 Task: Find the walking routes for traveling to Empire State Building from Home and change the distance units to "km".
Action: Mouse moved to (269, 96)
Screenshot: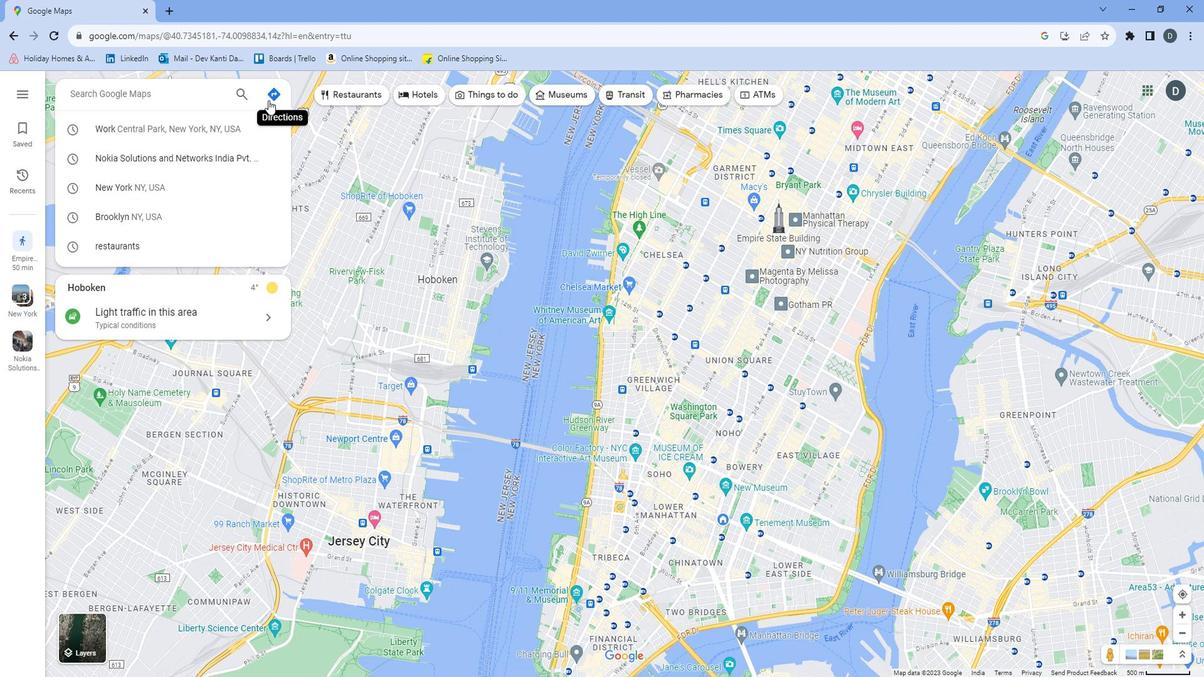 
Action: Mouse pressed left at (269, 96)
Screenshot: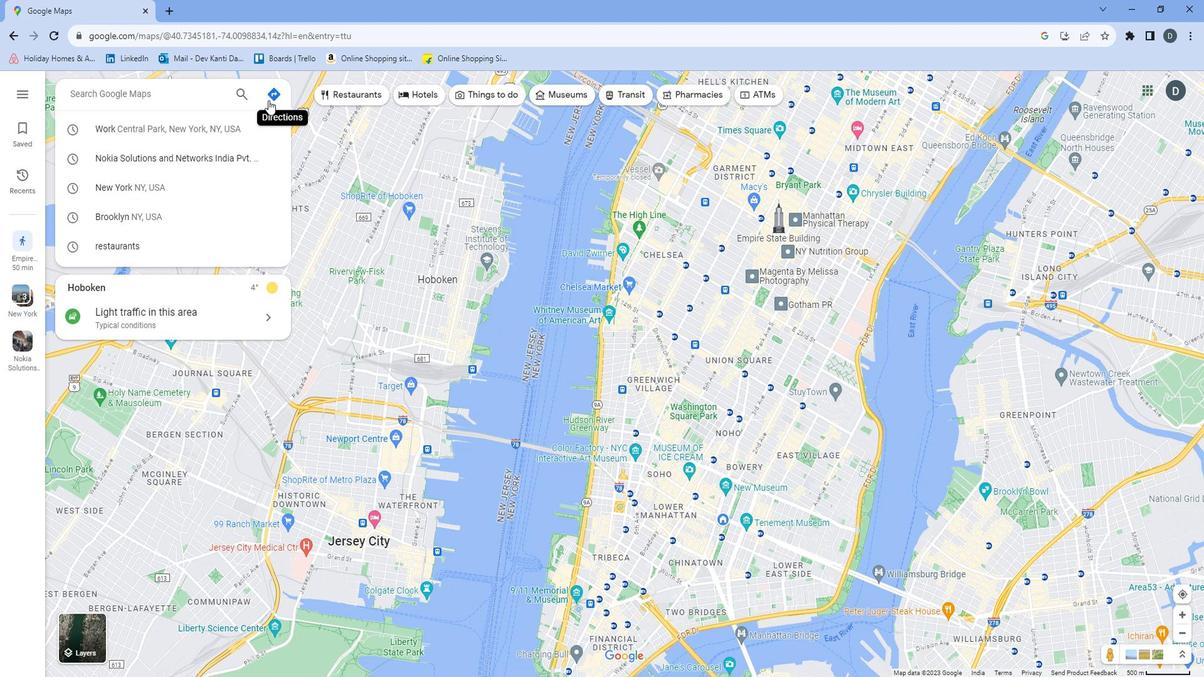 
Action: Mouse moved to (208, 124)
Screenshot: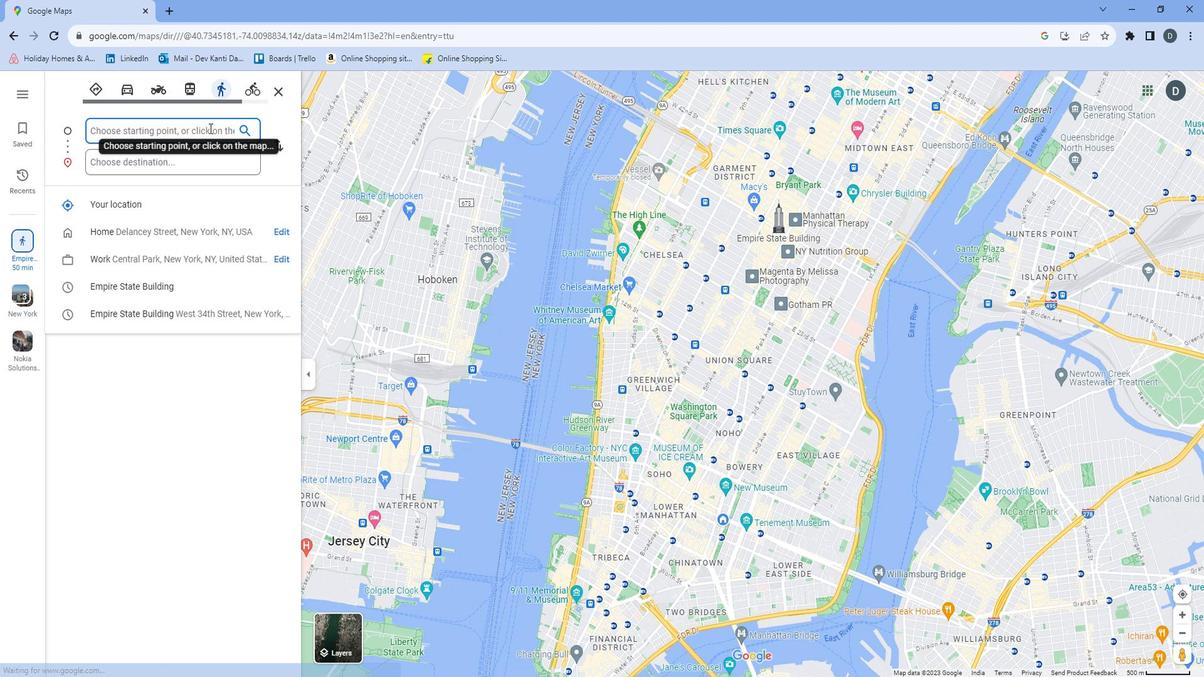 
Action: Mouse pressed left at (208, 124)
Screenshot: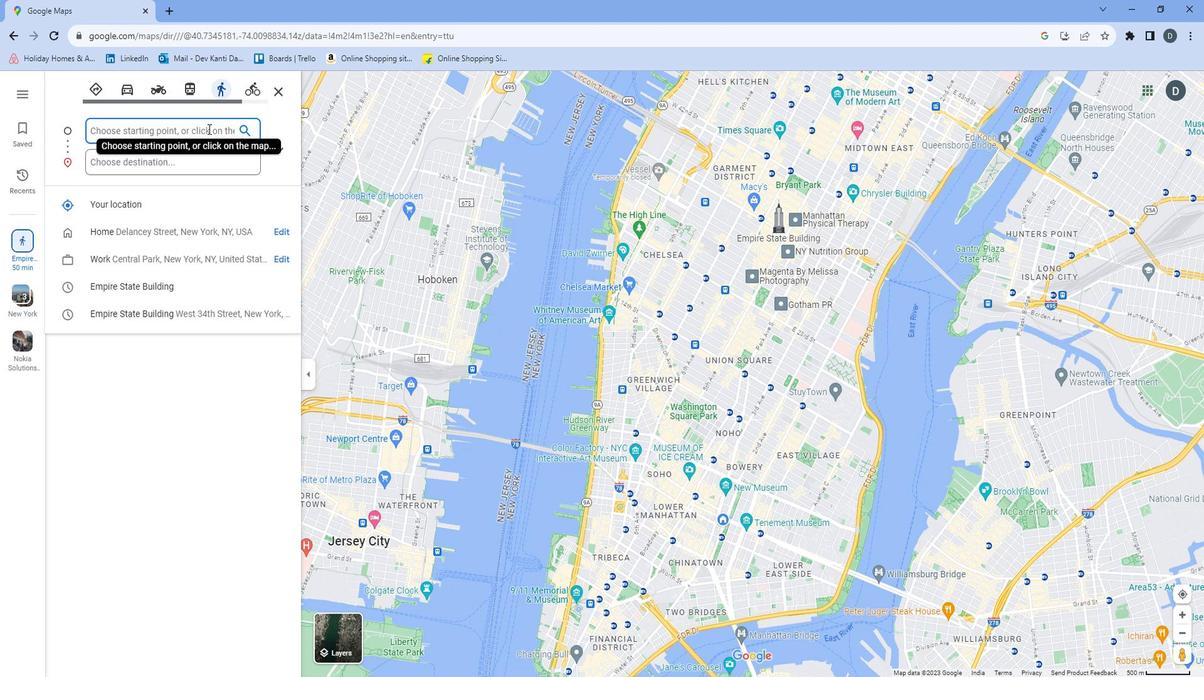 
Action: Mouse pressed left at (208, 124)
Screenshot: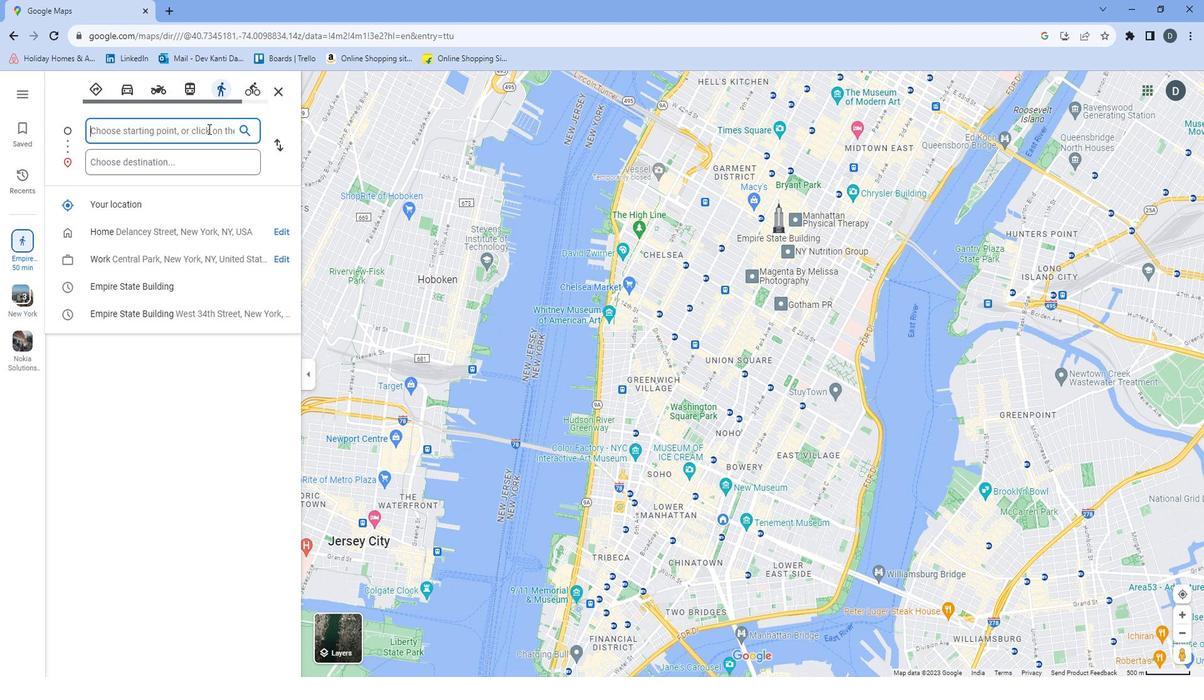 
Action: Mouse moved to (207, 230)
Screenshot: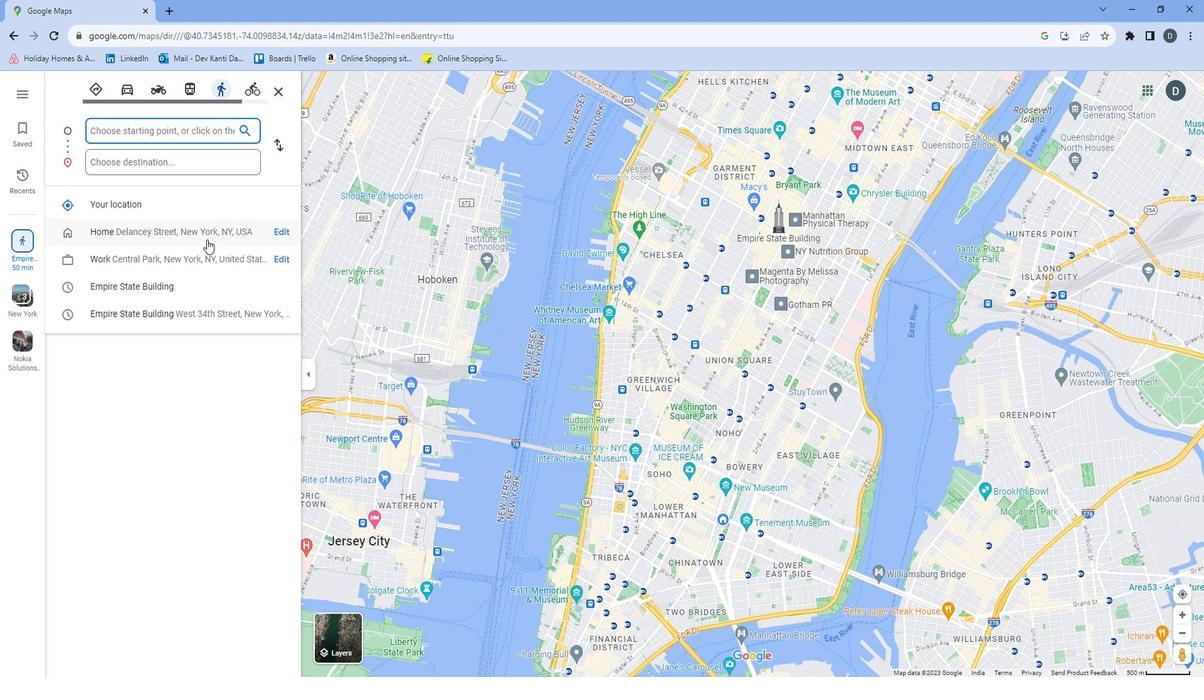 
Action: Mouse pressed left at (207, 230)
Screenshot: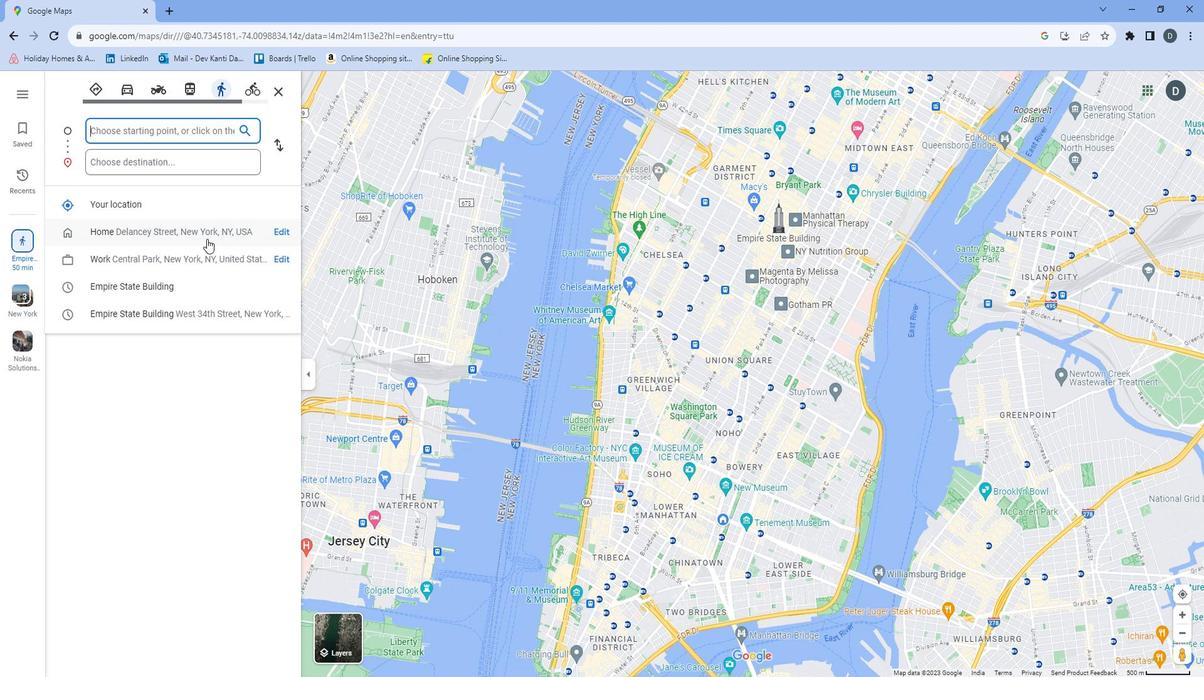 
Action: Mouse moved to (180, 155)
Screenshot: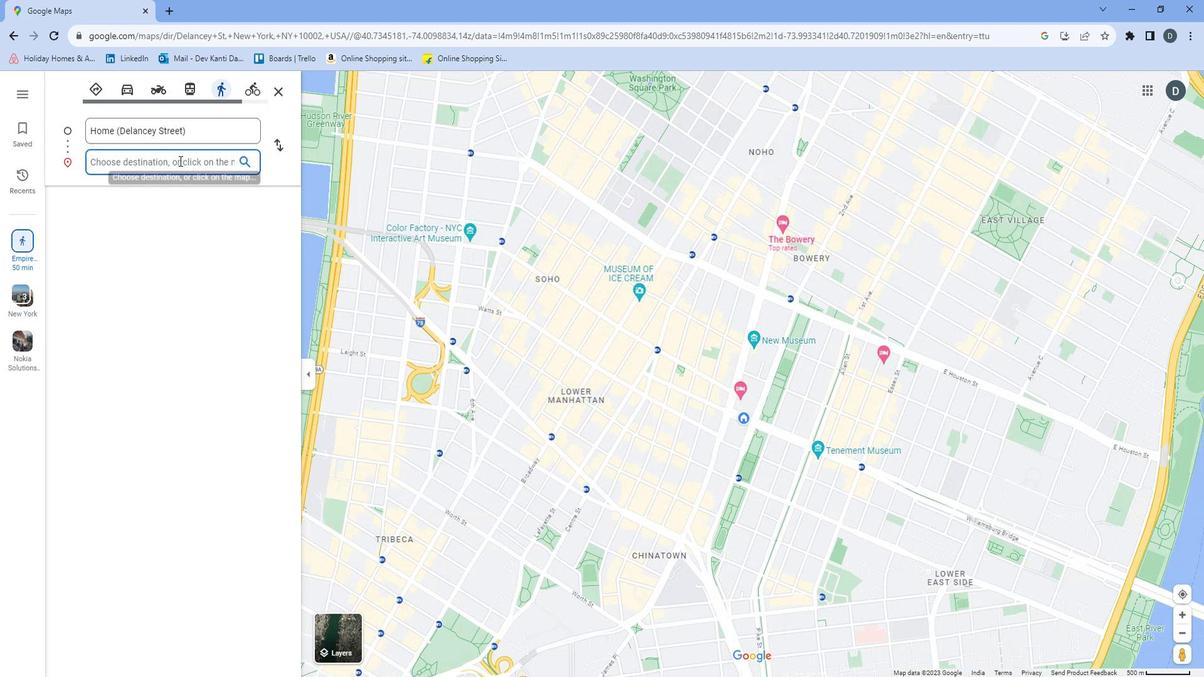 
Action: Mouse pressed left at (180, 155)
Screenshot: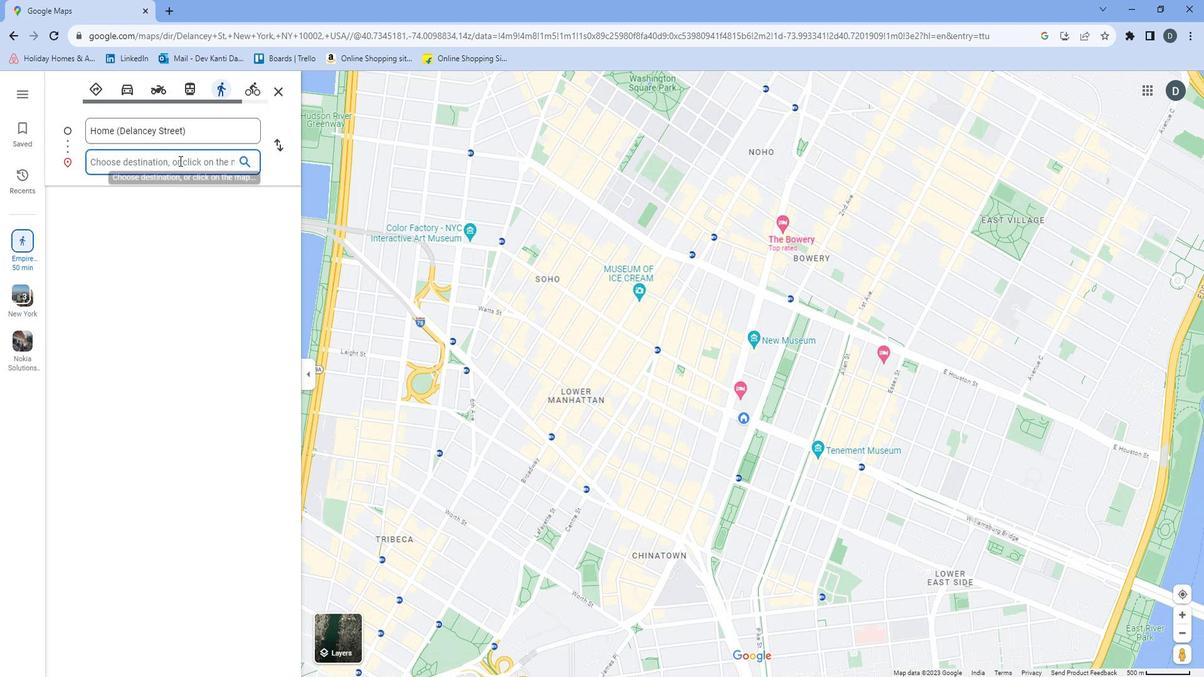 
Action: Mouse moved to (188, 154)
Screenshot: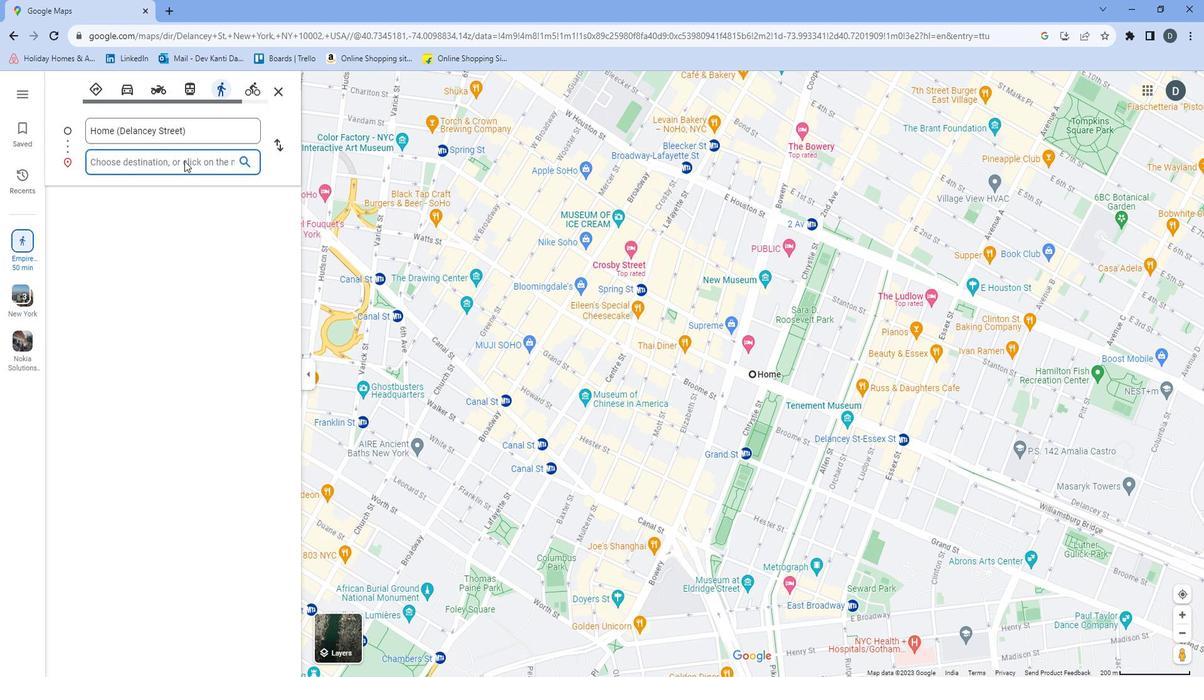 
Action: Mouse pressed left at (188, 154)
Screenshot: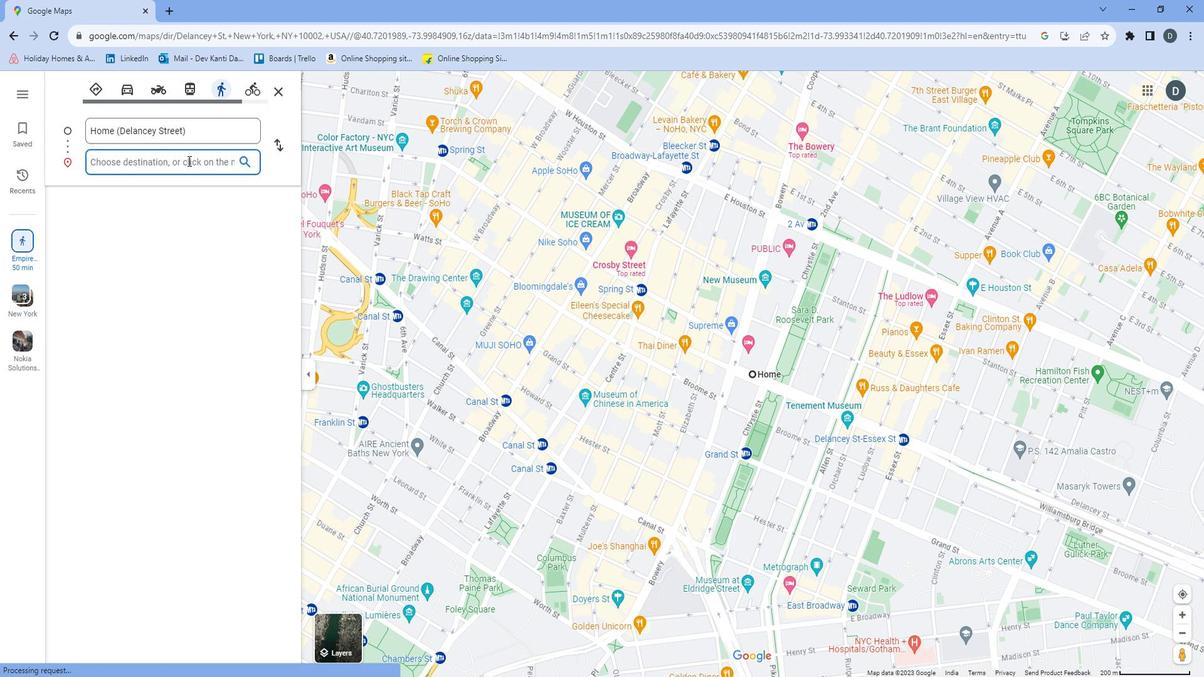 
Action: Mouse moved to (201, 151)
Screenshot: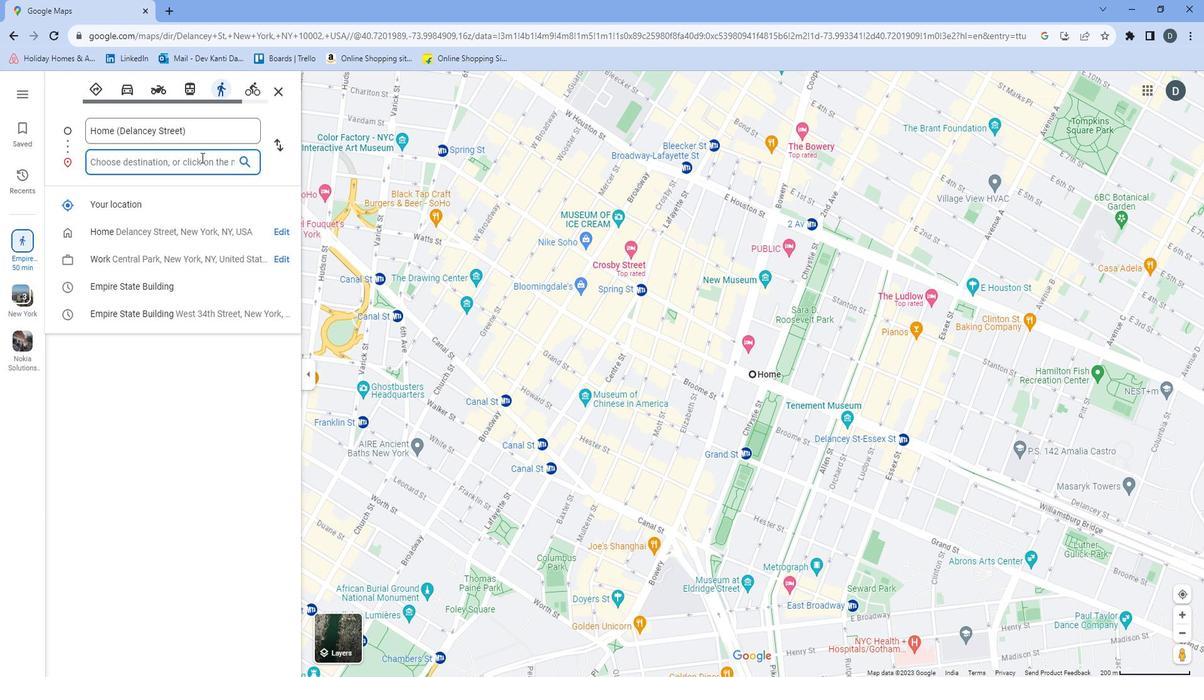 
Action: Key pressed <Key.shift>Emo<Key.backspace>pire<Key.space><Key.shift>State<Key.space><Key.shift>Building<Key.space>
Screenshot: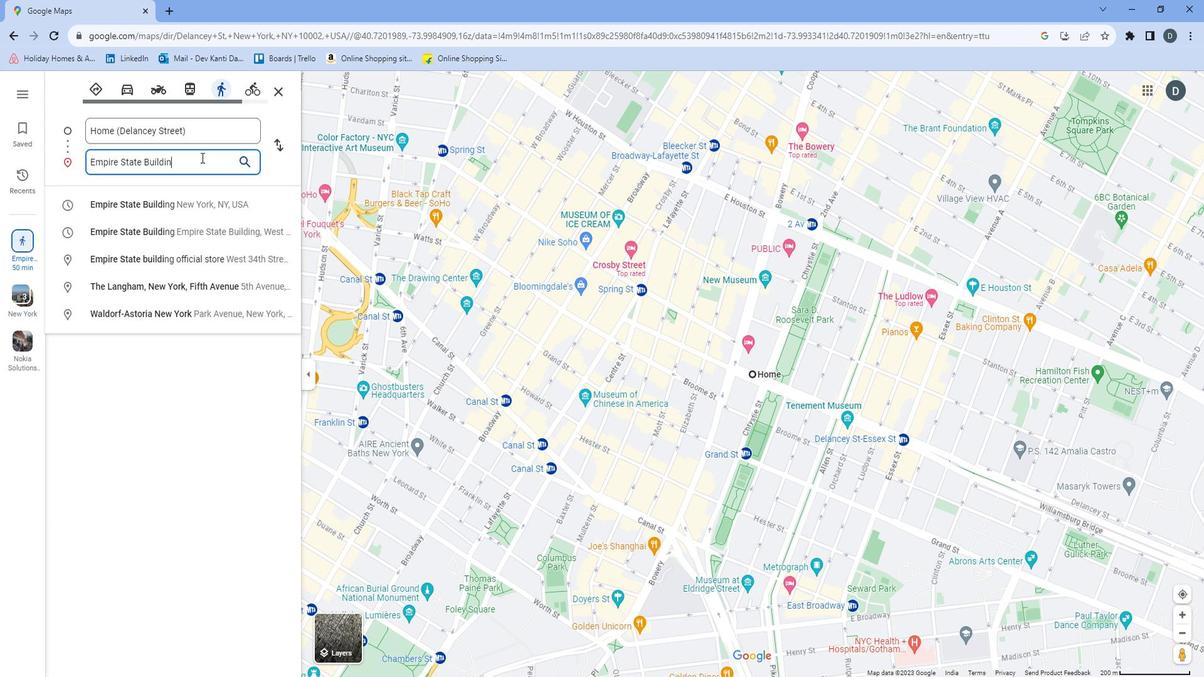 
Action: Mouse moved to (197, 192)
Screenshot: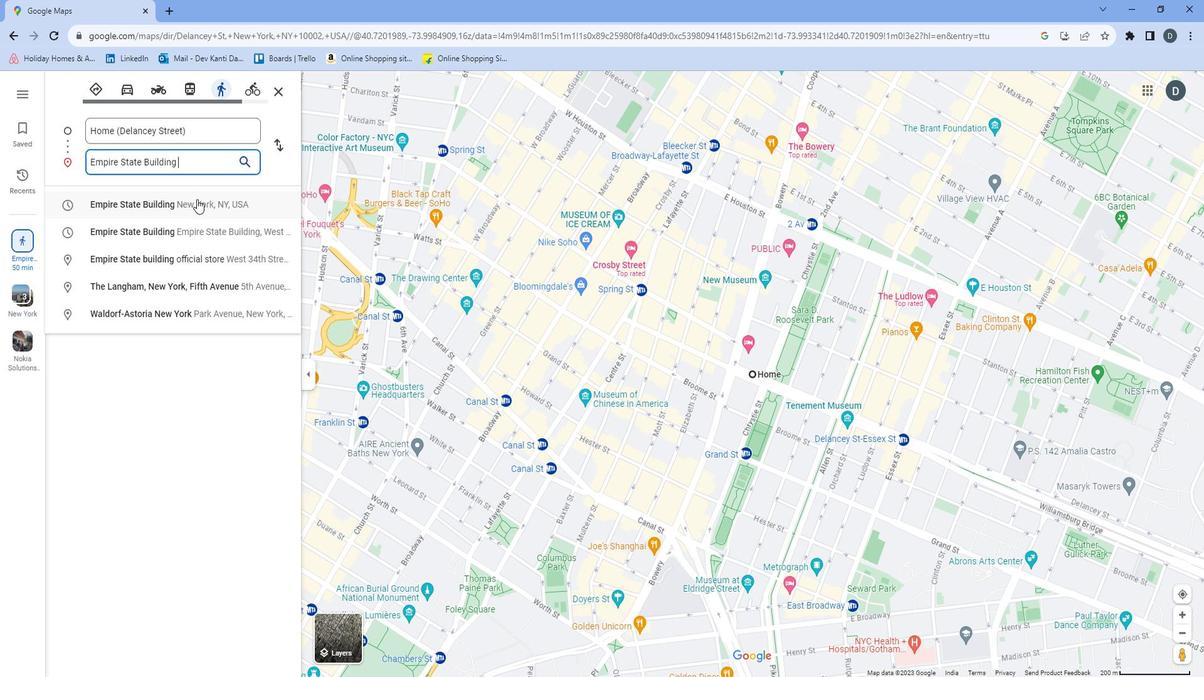 
Action: Mouse pressed left at (197, 192)
Screenshot: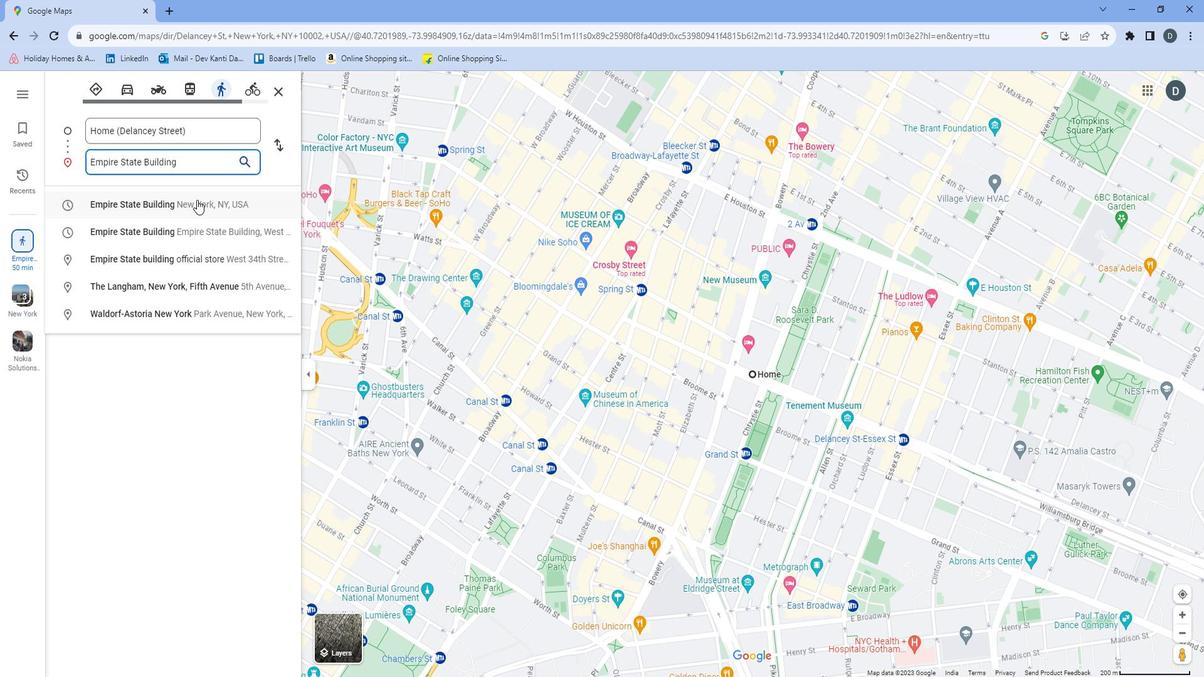 
Action: Mouse moved to (271, 232)
Screenshot: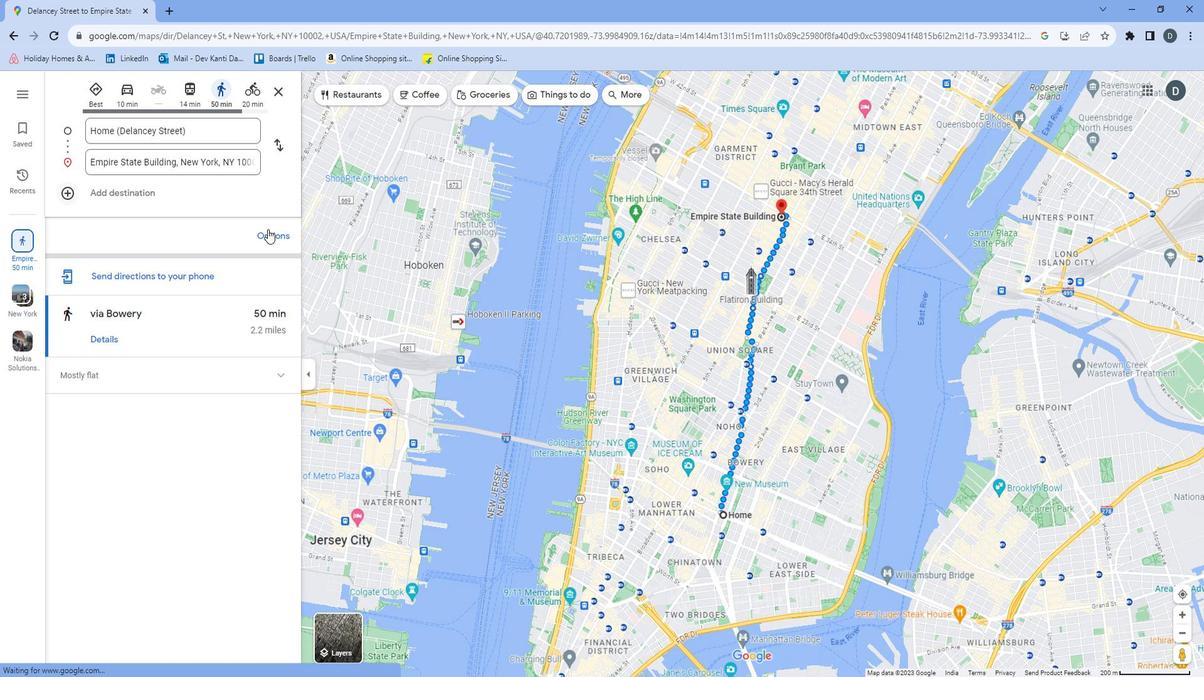 
Action: Mouse pressed left at (271, 232)
Screenshot: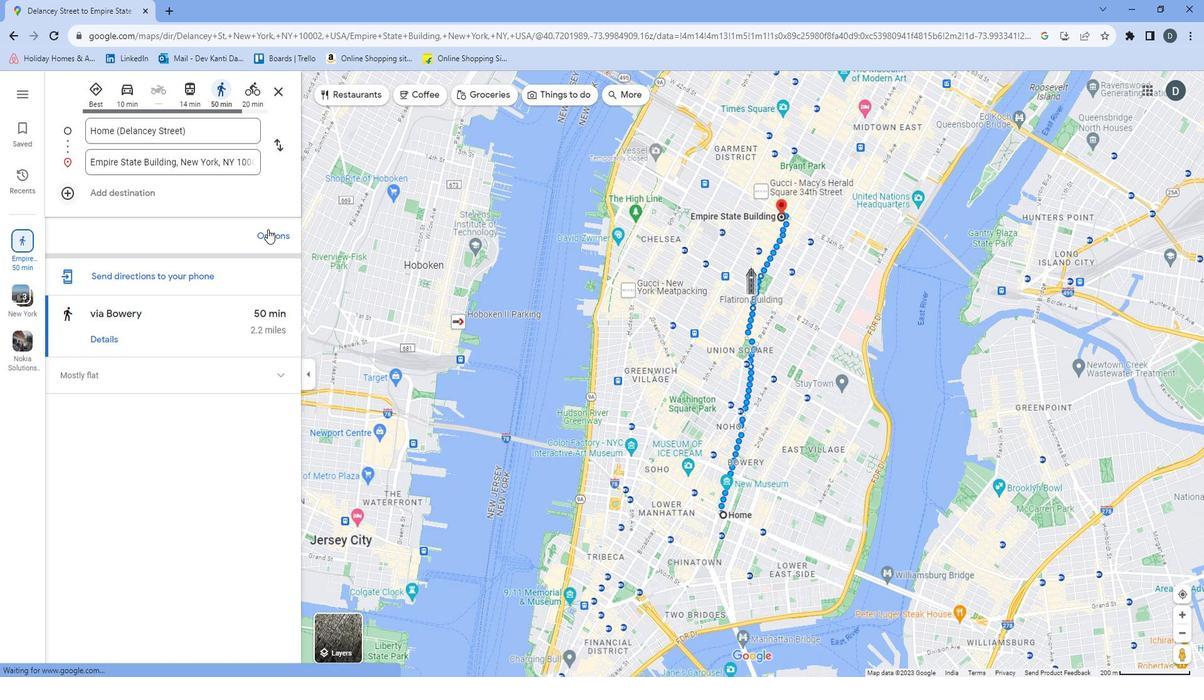 
Action: Mouse moved to (187, 319)
Screenshot: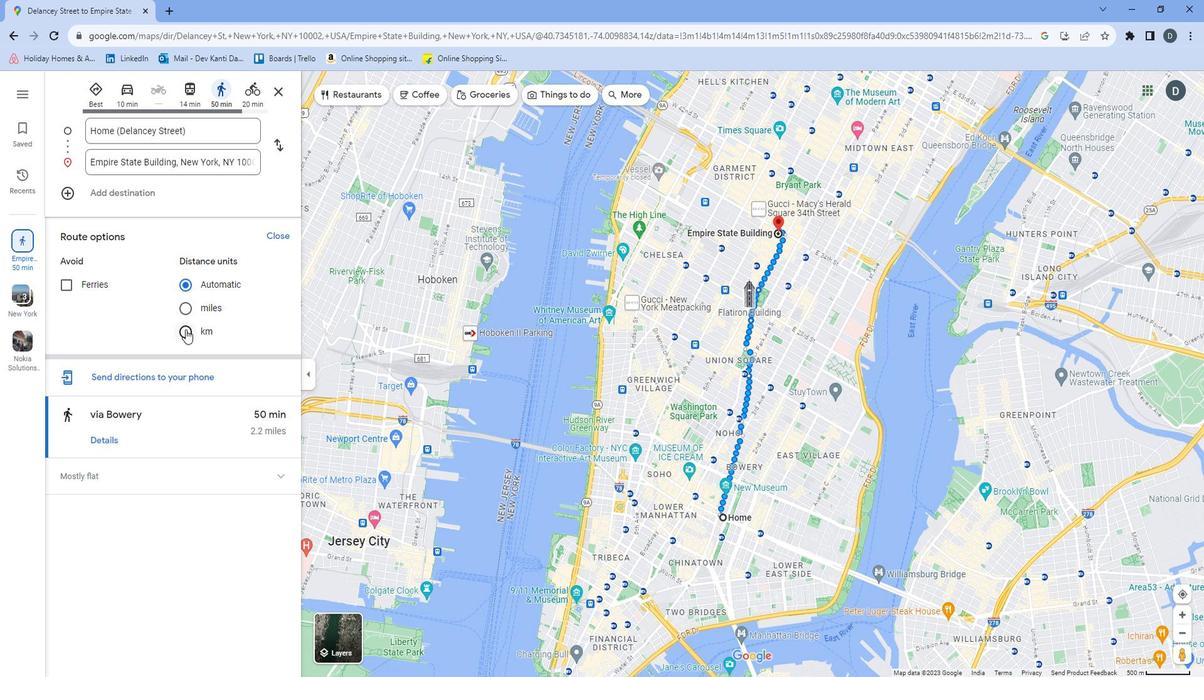 
Action: Mouse pressed left at (187, 319)
Screenshot: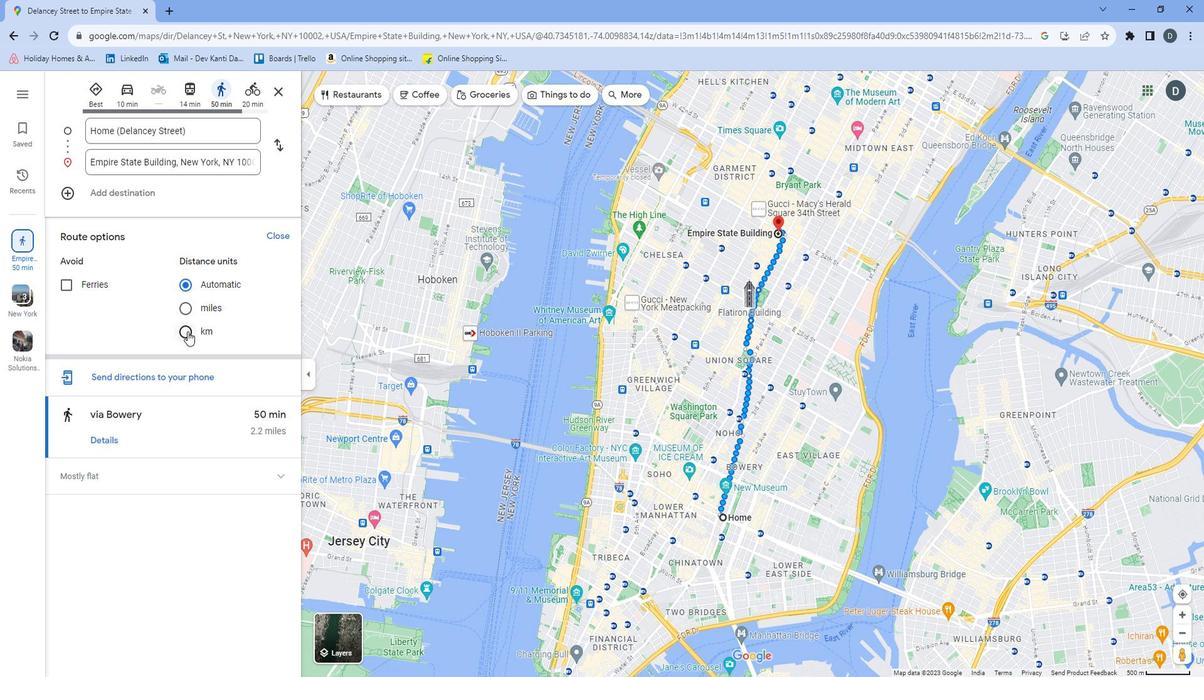 
Action: Mouse moved to (225, 402)
Screenshot: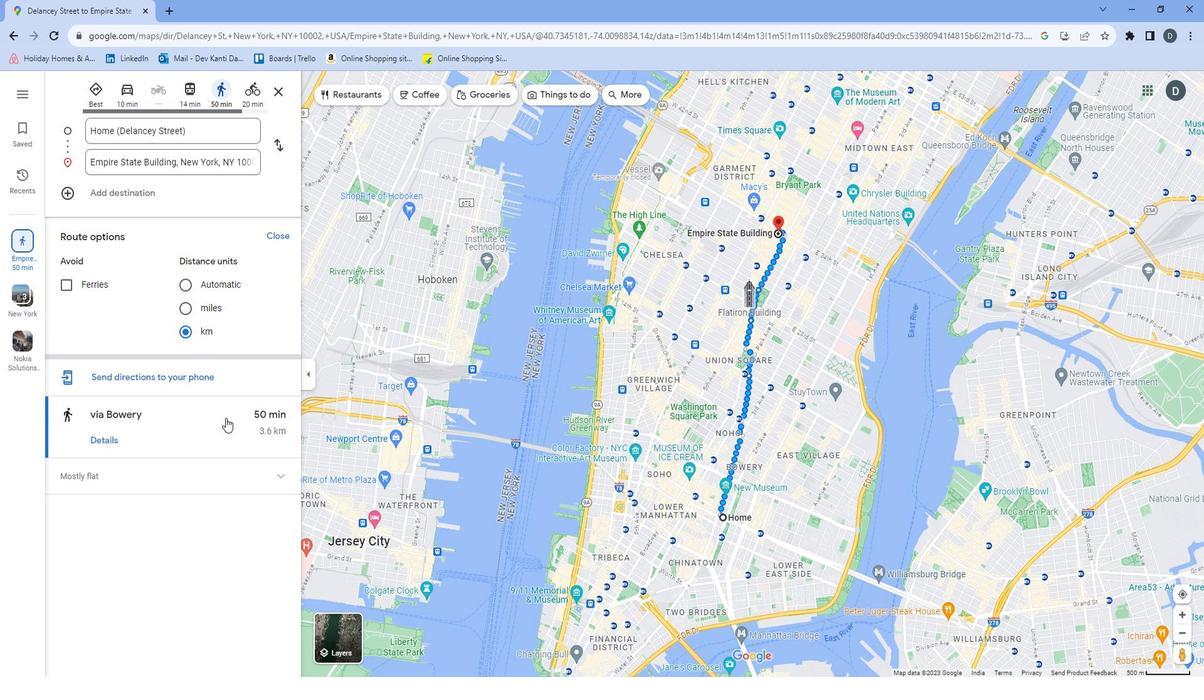 
